 Task: Display the engagement files of "Digital Experience".
Action: Mouse moved to (1323, 101)
Screenshot: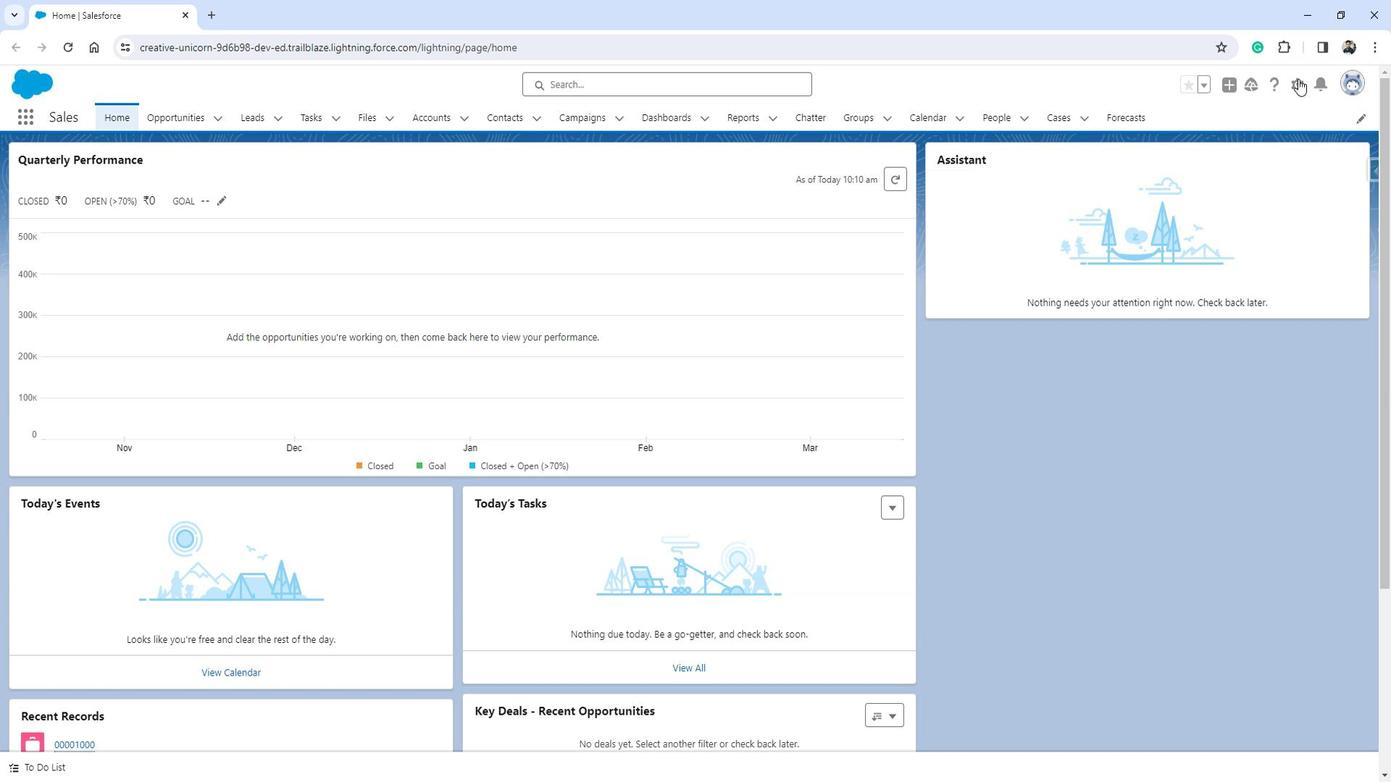
Action: Mouse pressed left at (1323, 101)
Screenshot: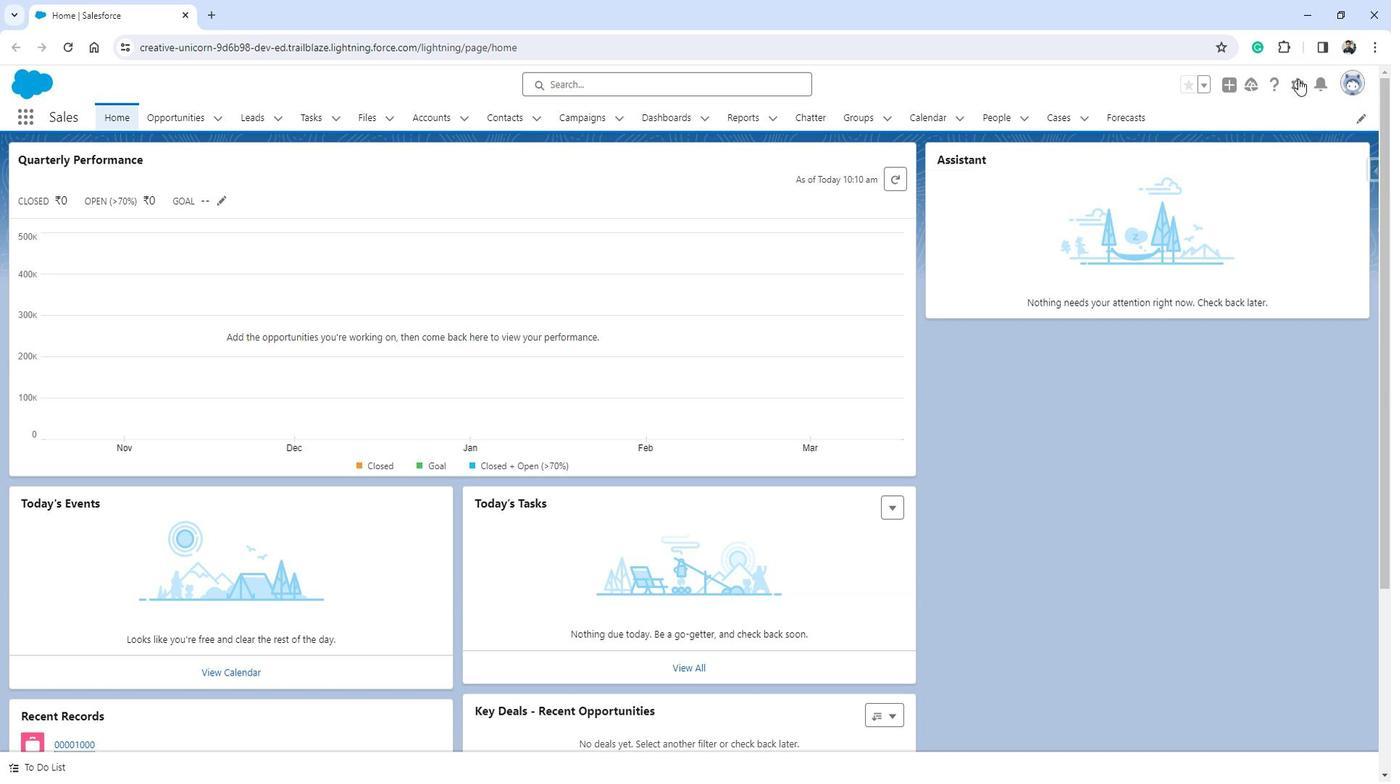 
Action: Mouse moved to (1300, 134)
Screenshot: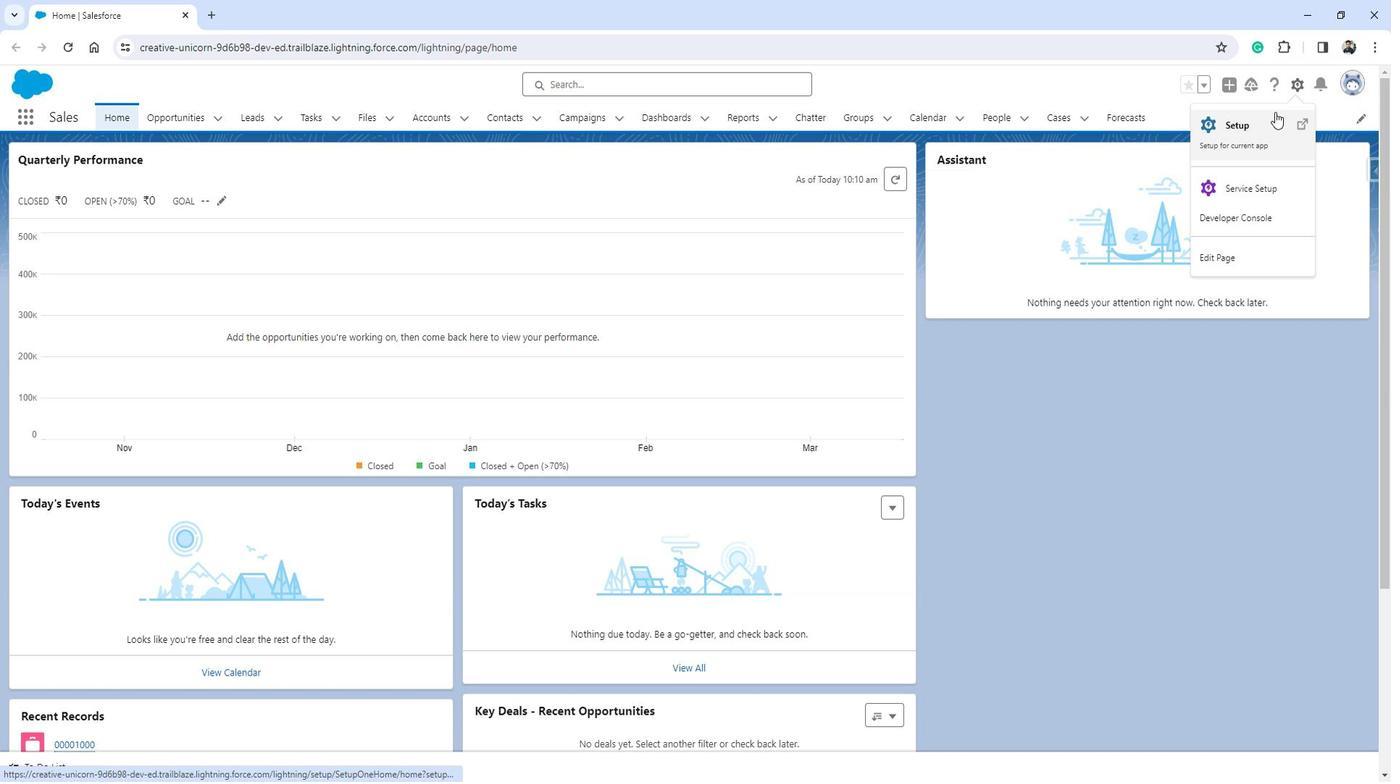 
Action: Mouse pressed left at (1300, 134)
Screenshot: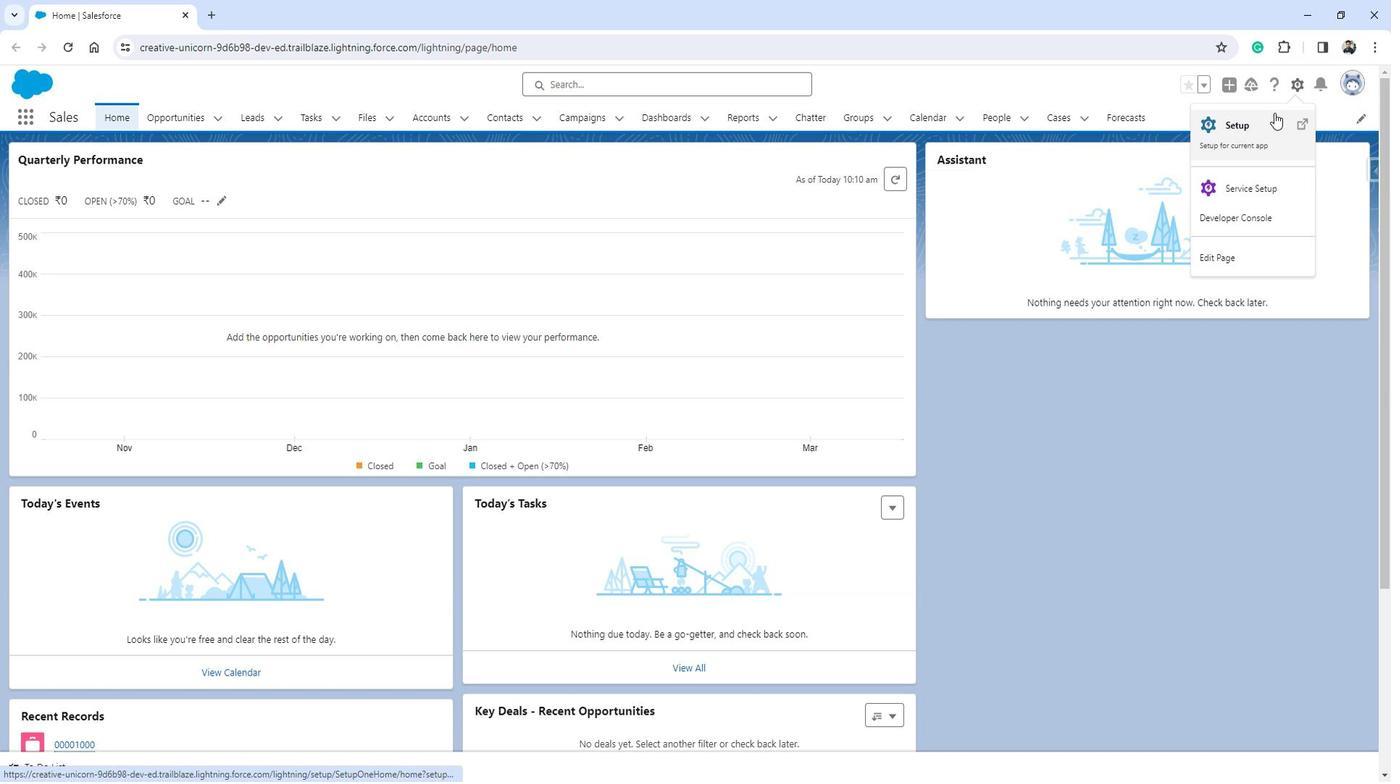 
Action: Mouse moved to (171, 437)
Screenshot: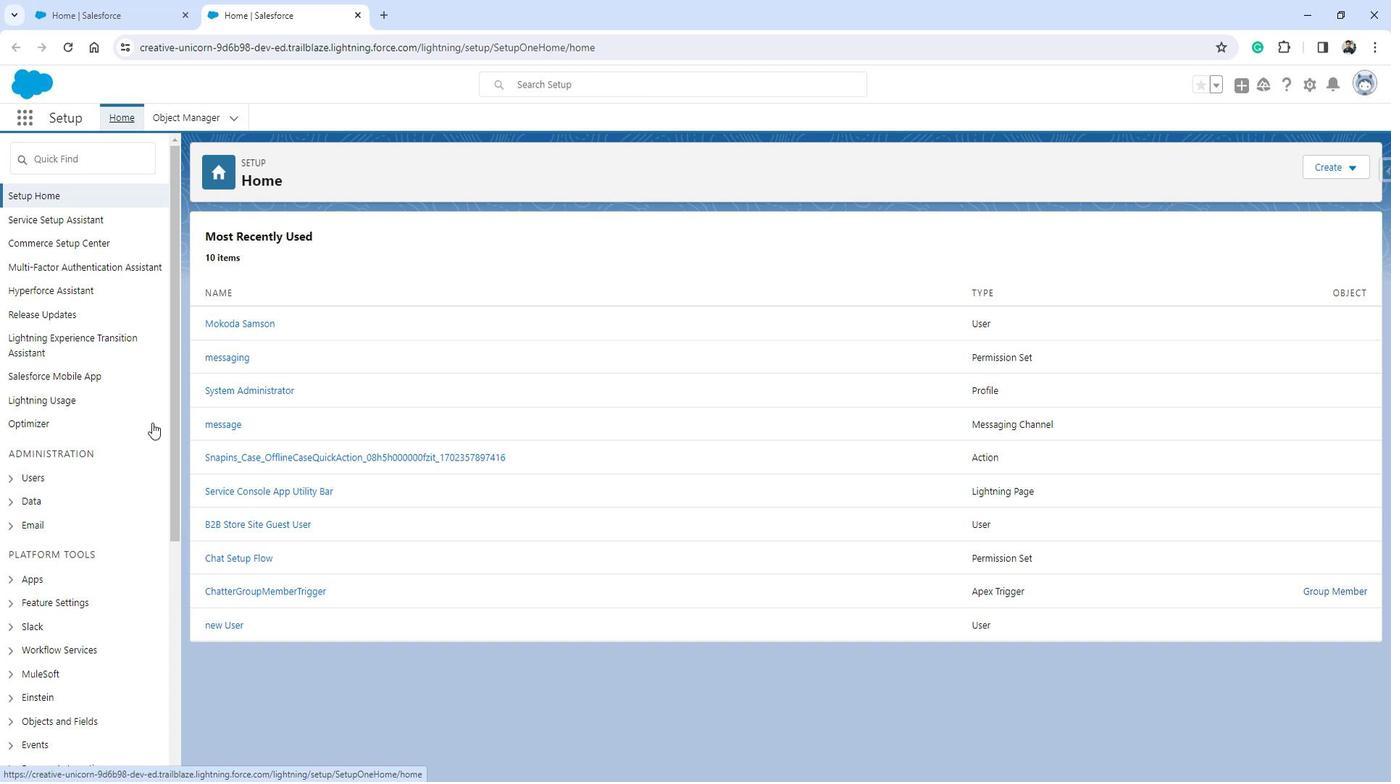 
Action: Mouse scrolled (171, 436) with delta (0, 0)
Screenshot: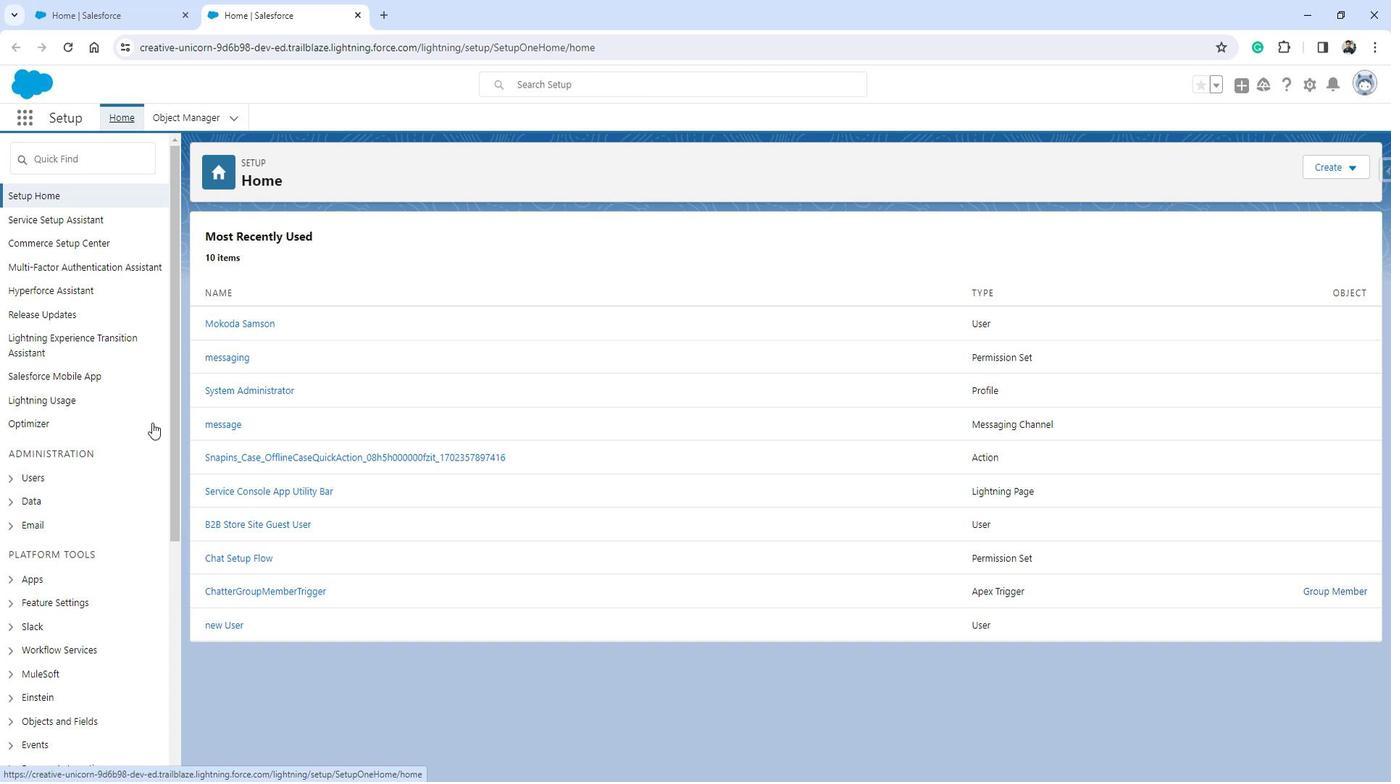 
Action: Mouse moved to (165, 444)
Screenshot: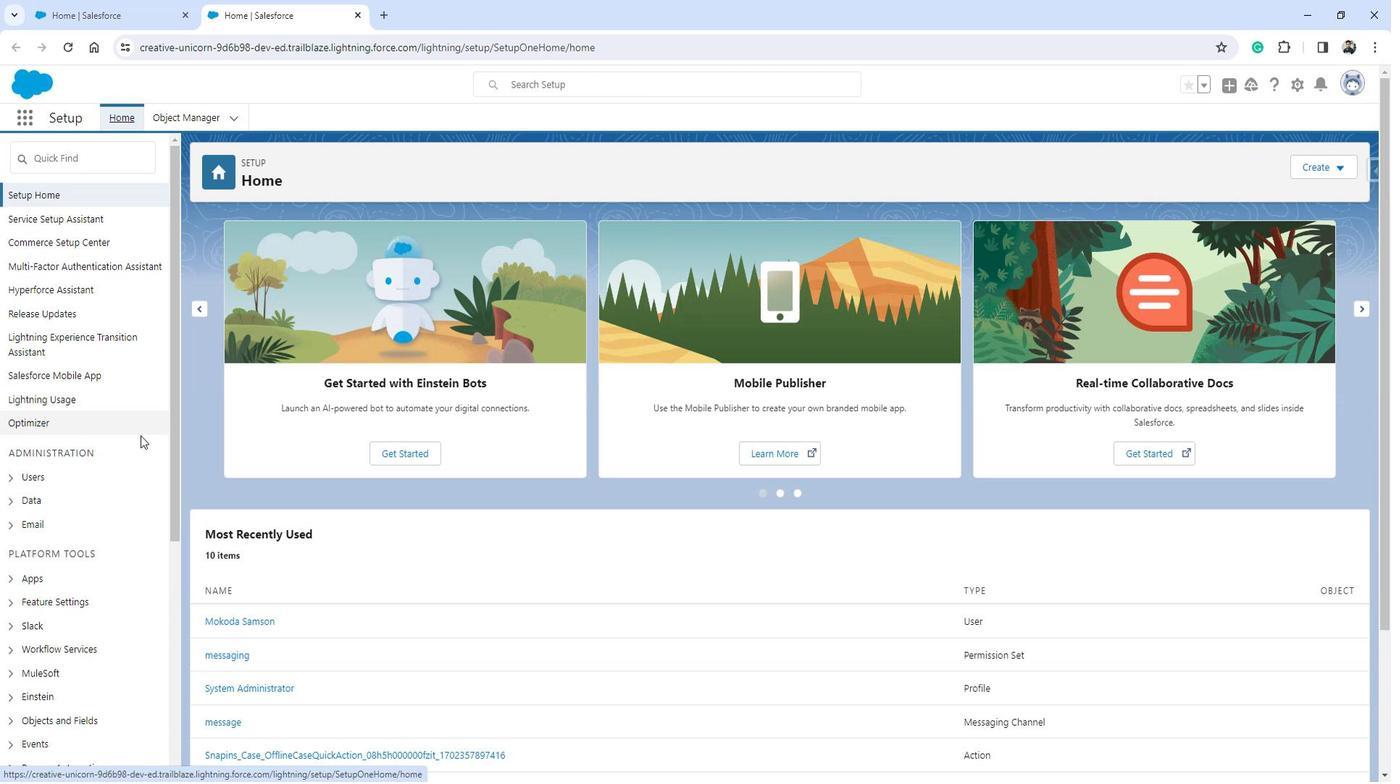 
Action: Mouse scrolled (165, 443) with delta (0, 0)
Screenshot: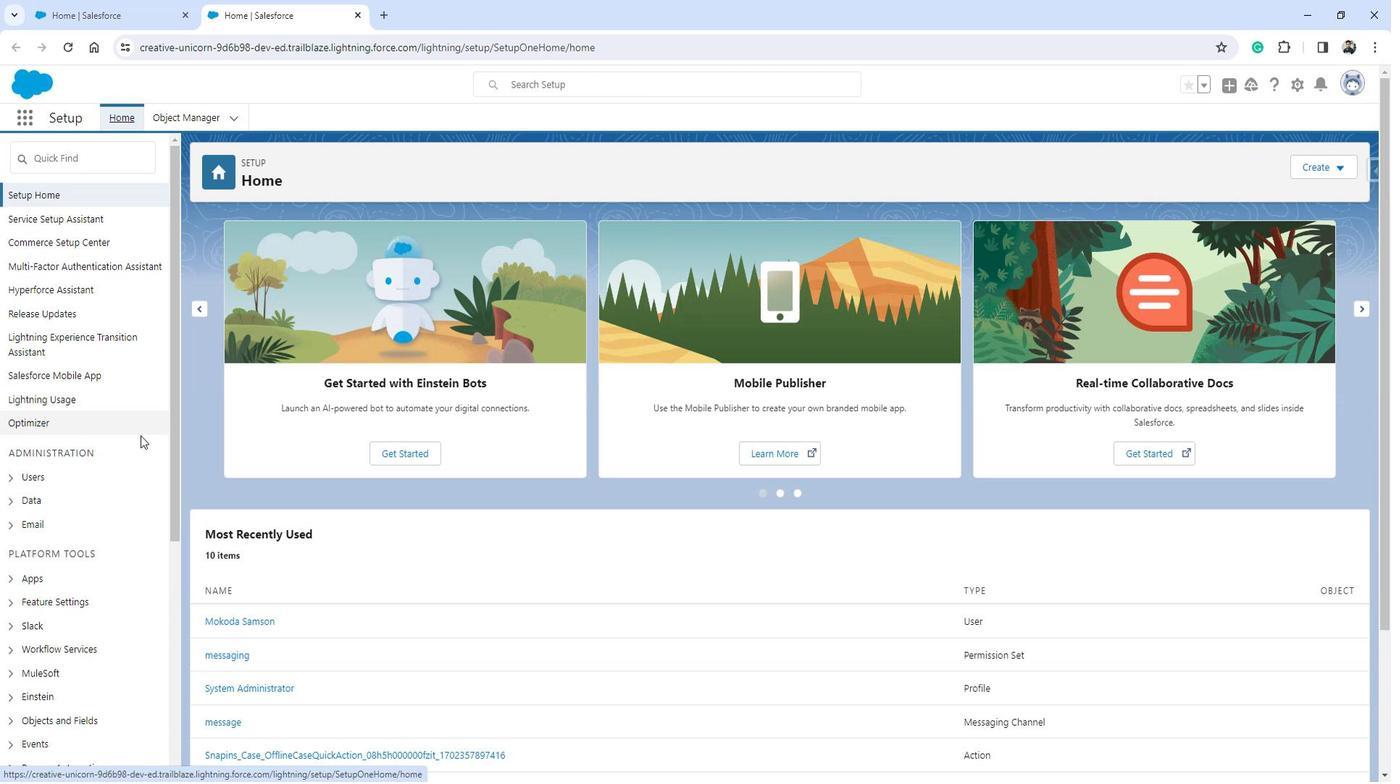 
Action: Mouse moved to (134, 478)
Screenshot: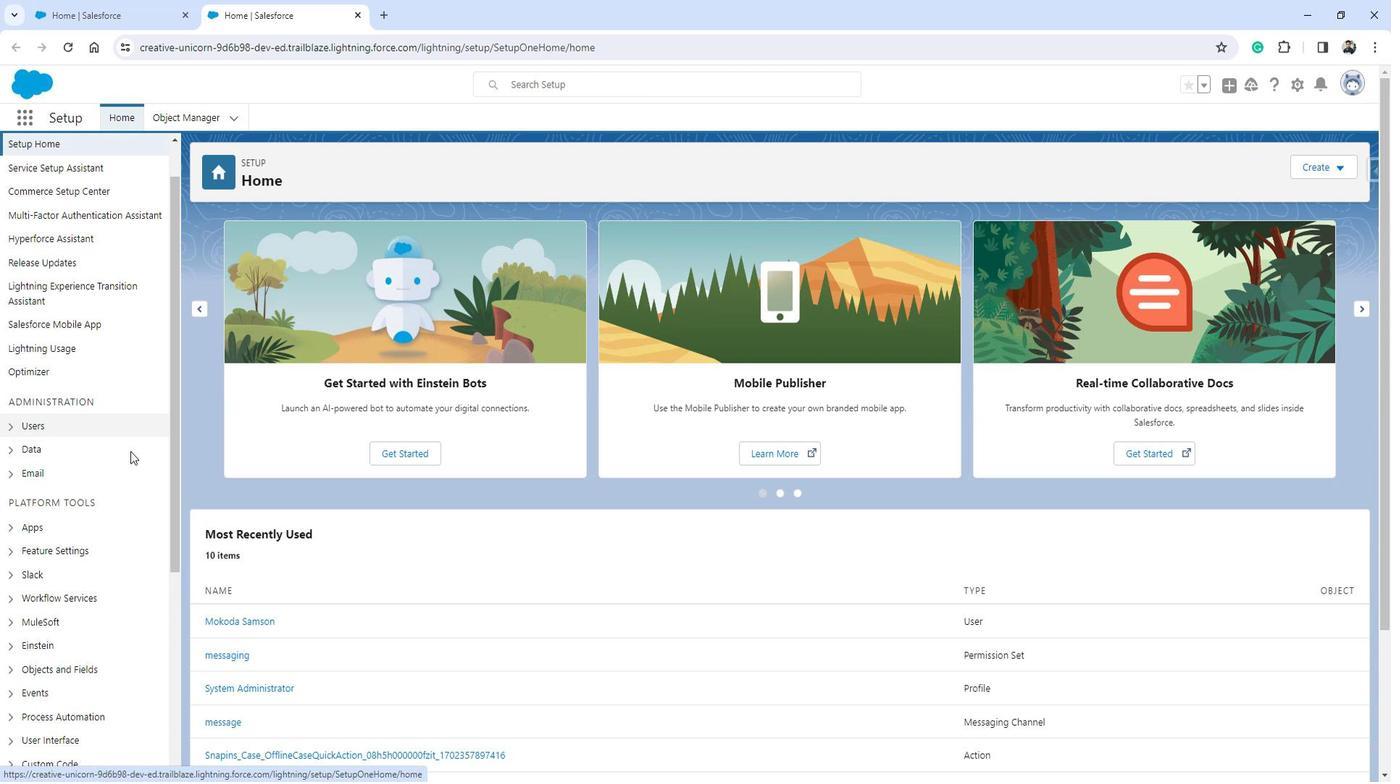 
Action: Mouse scrolled (134, 477) with delta (0, 0)
Screenshot: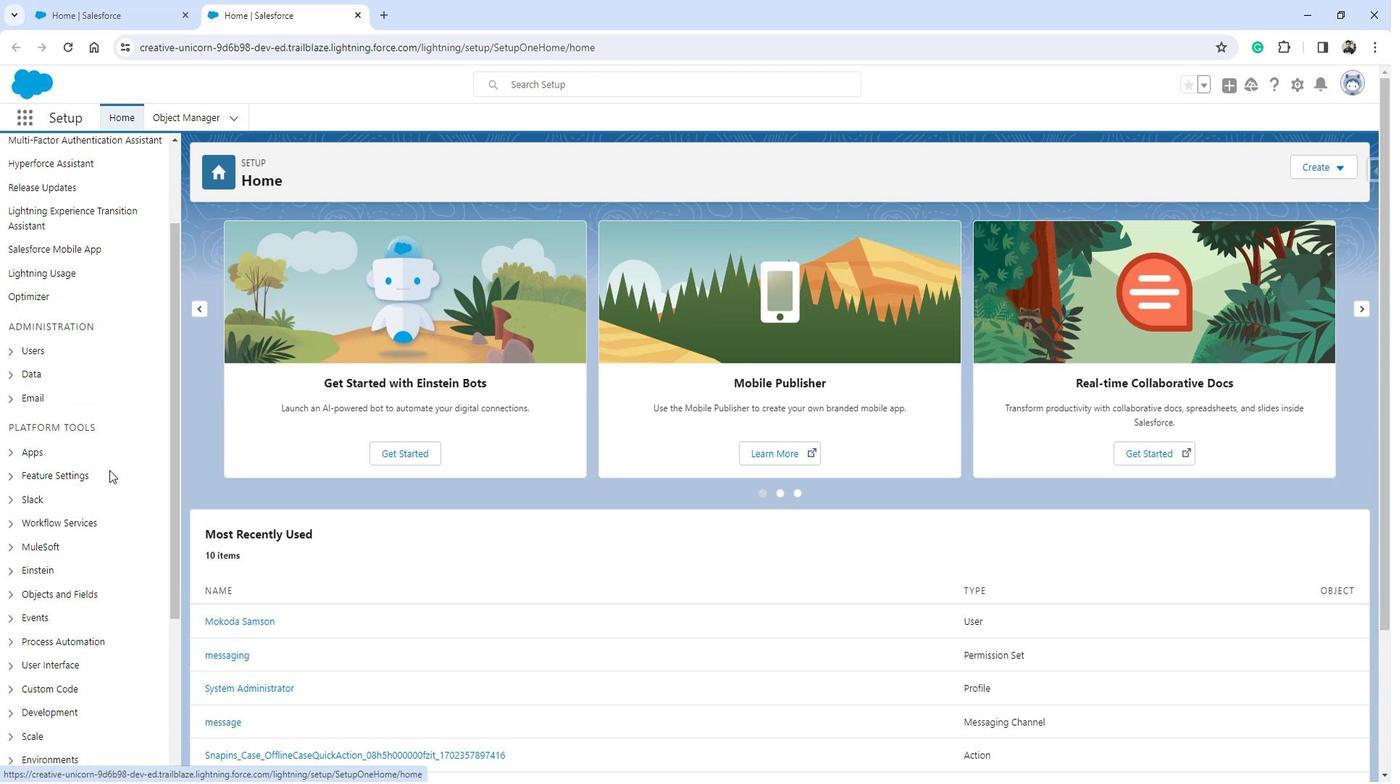 
Action: Mouse moved to (38, 386)
Screenshot: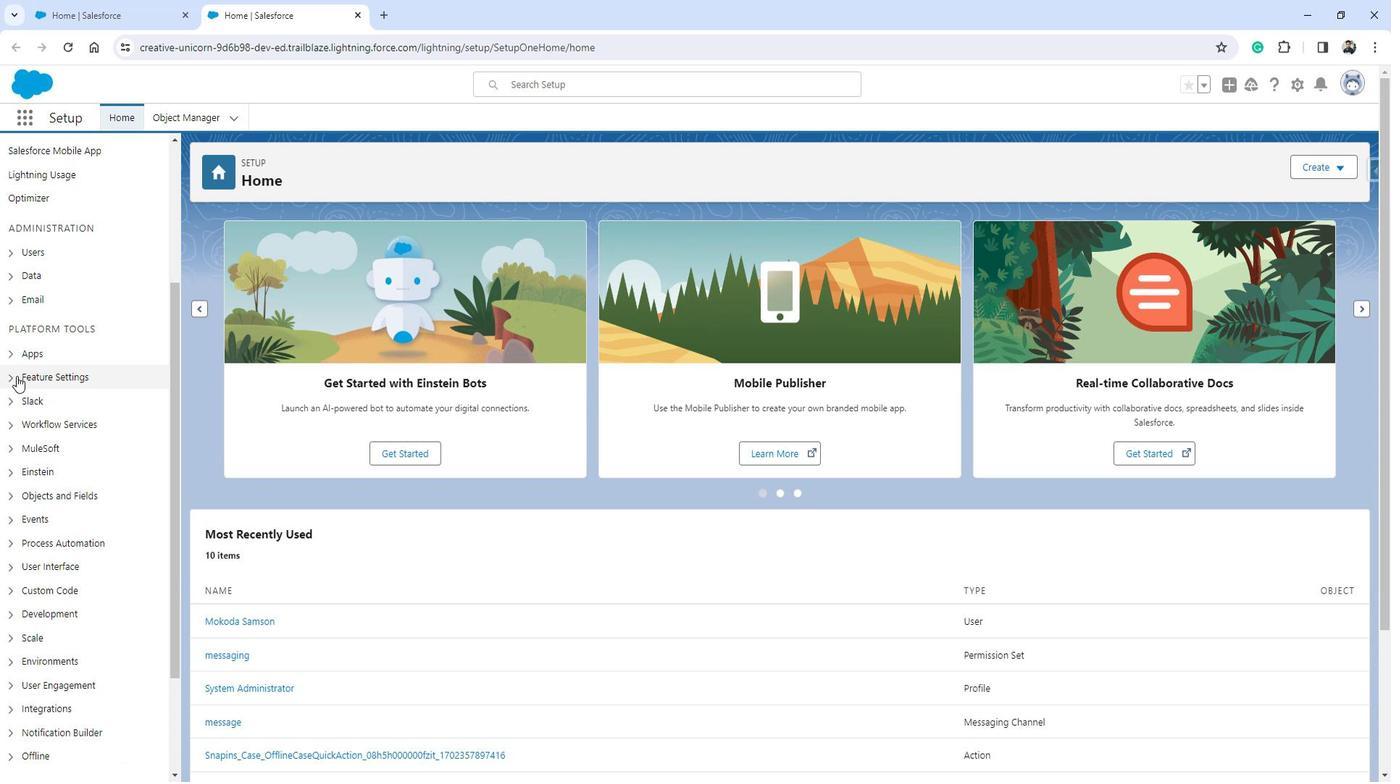 
Action: Mouse pressed left at (38, 386)
Screenshot: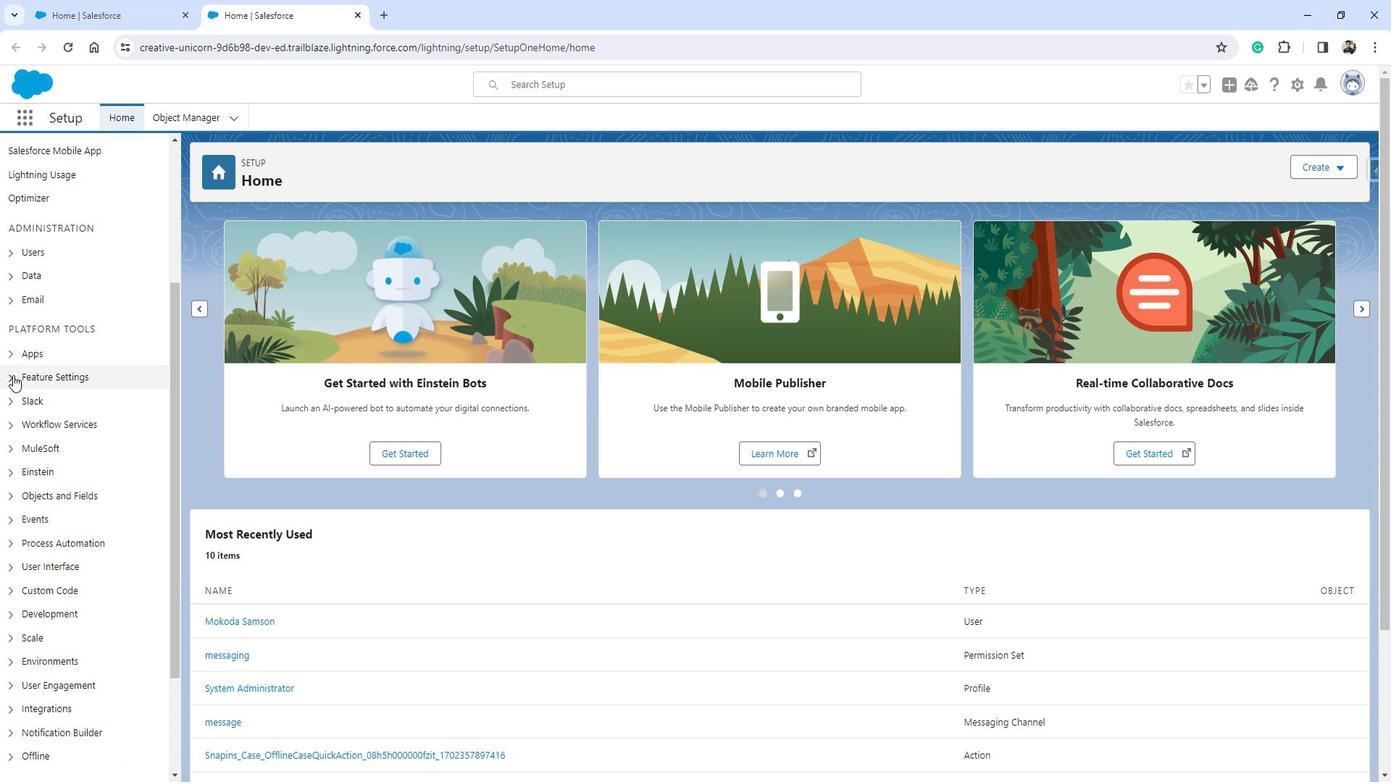 
Action: Mouse moved to (121, 430)
Screenshot: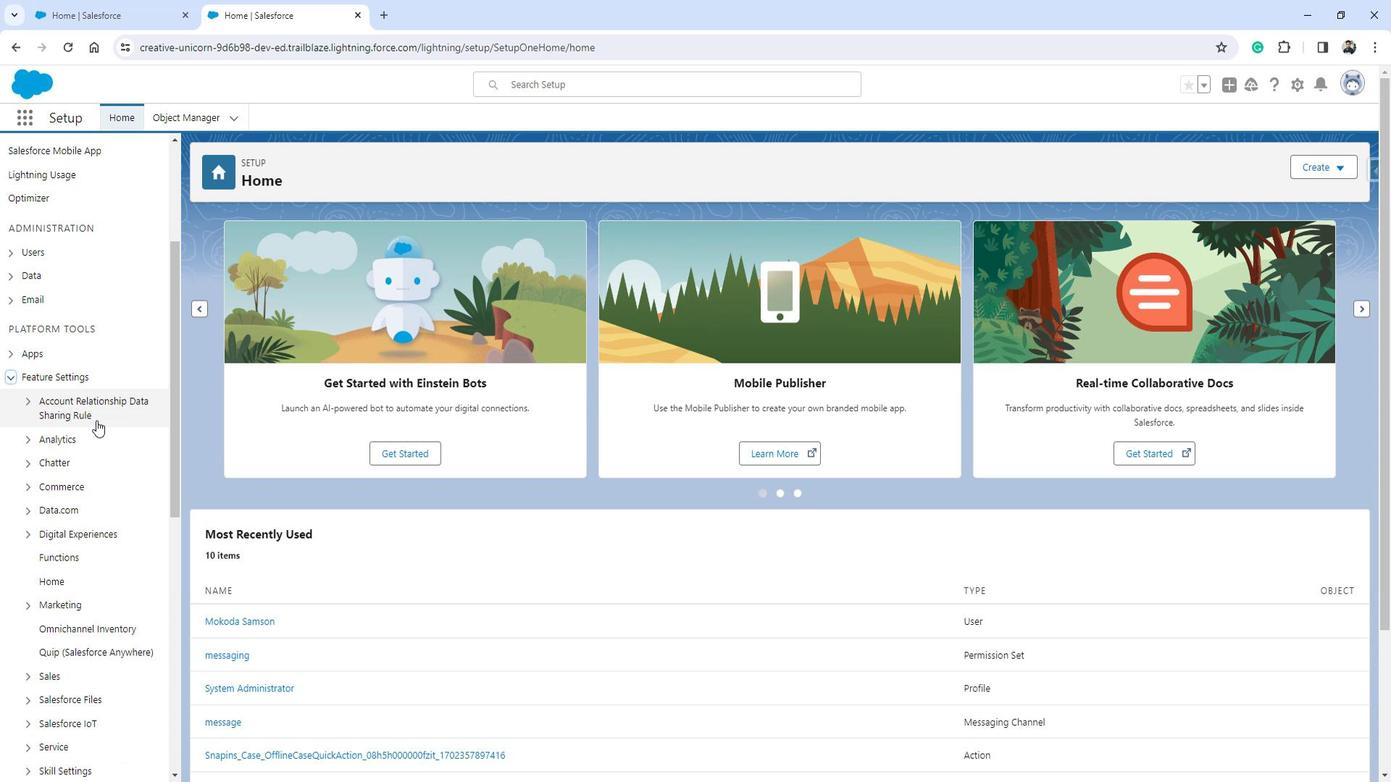 
Action: Mouse scrolled (121, 429) with delta (0, 0)
Screenshot: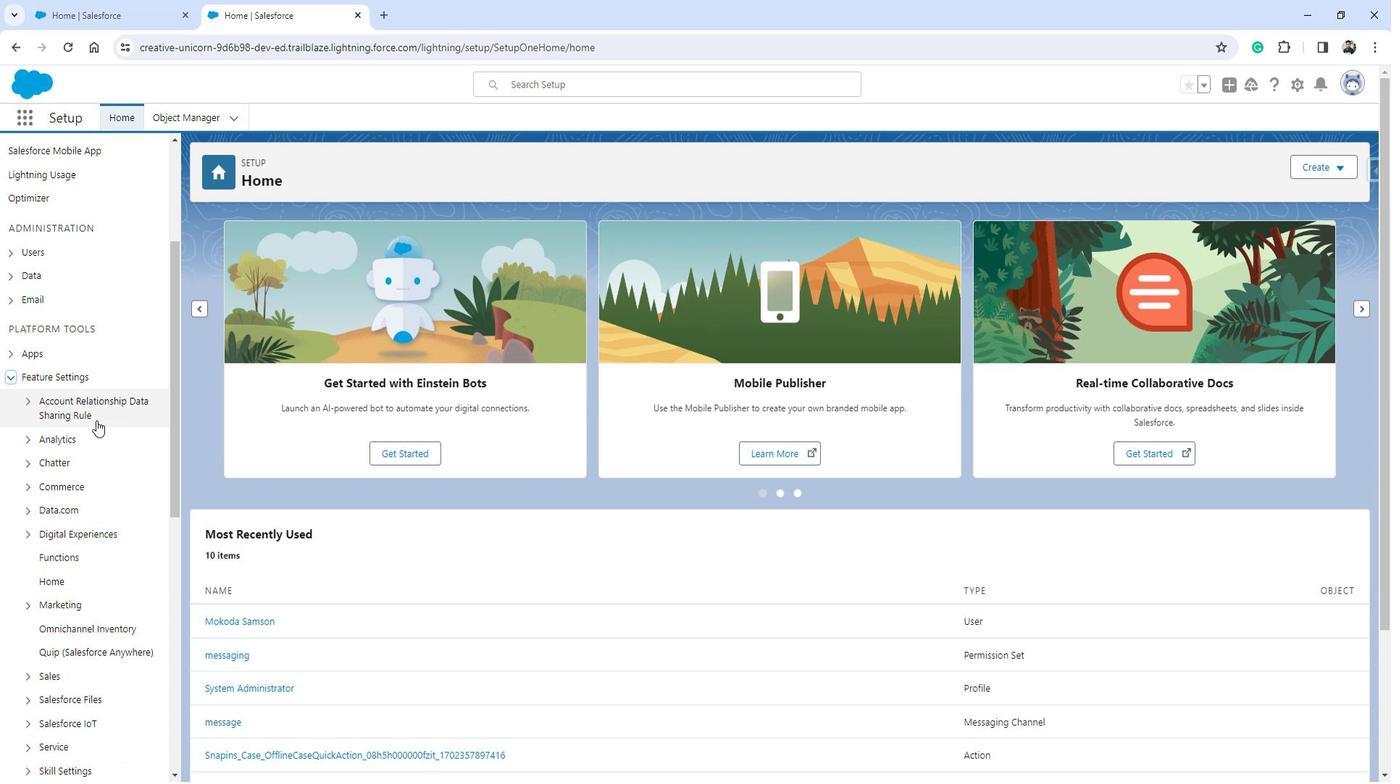 
Action: Mouse scrolled (121, 429) with delta (0, 0)
Screenshot: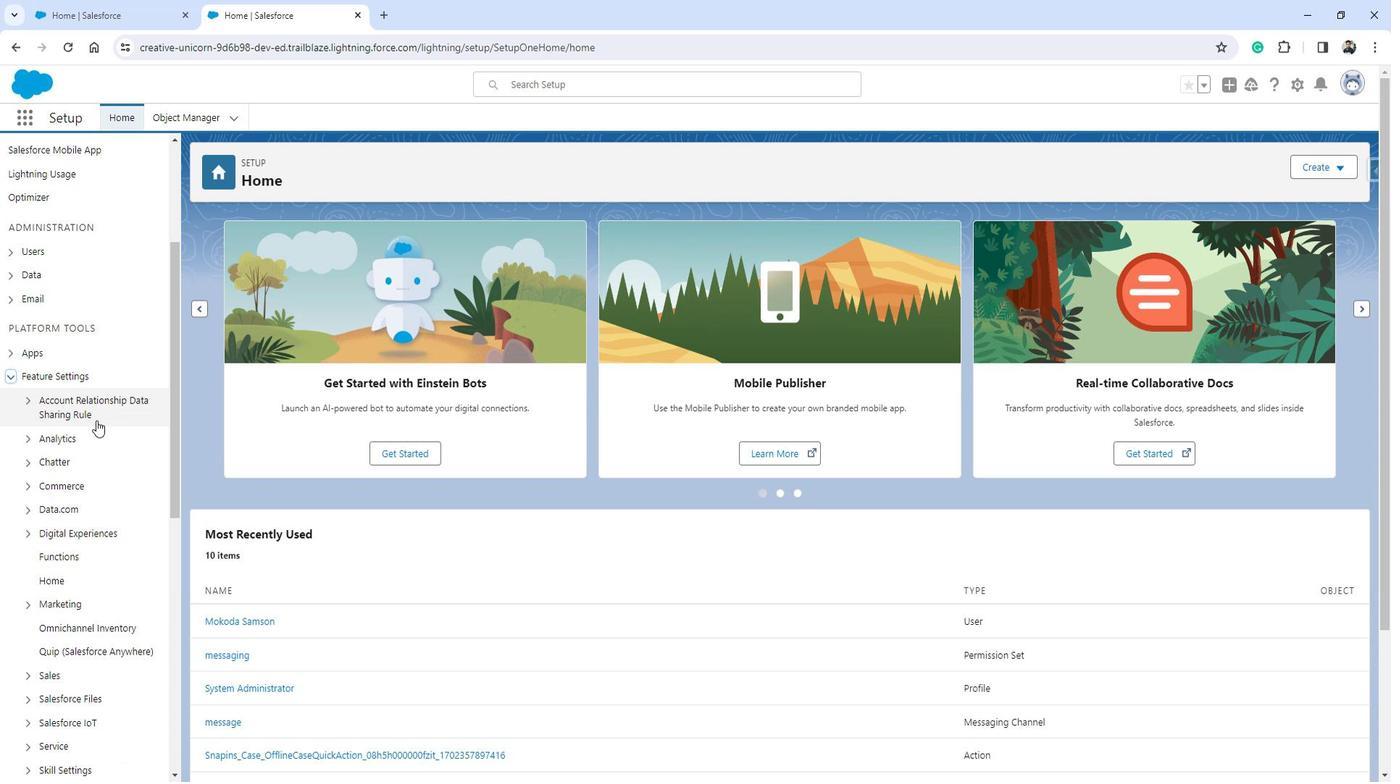 
Action: Mouse moved to (94, 394)
Screenshot: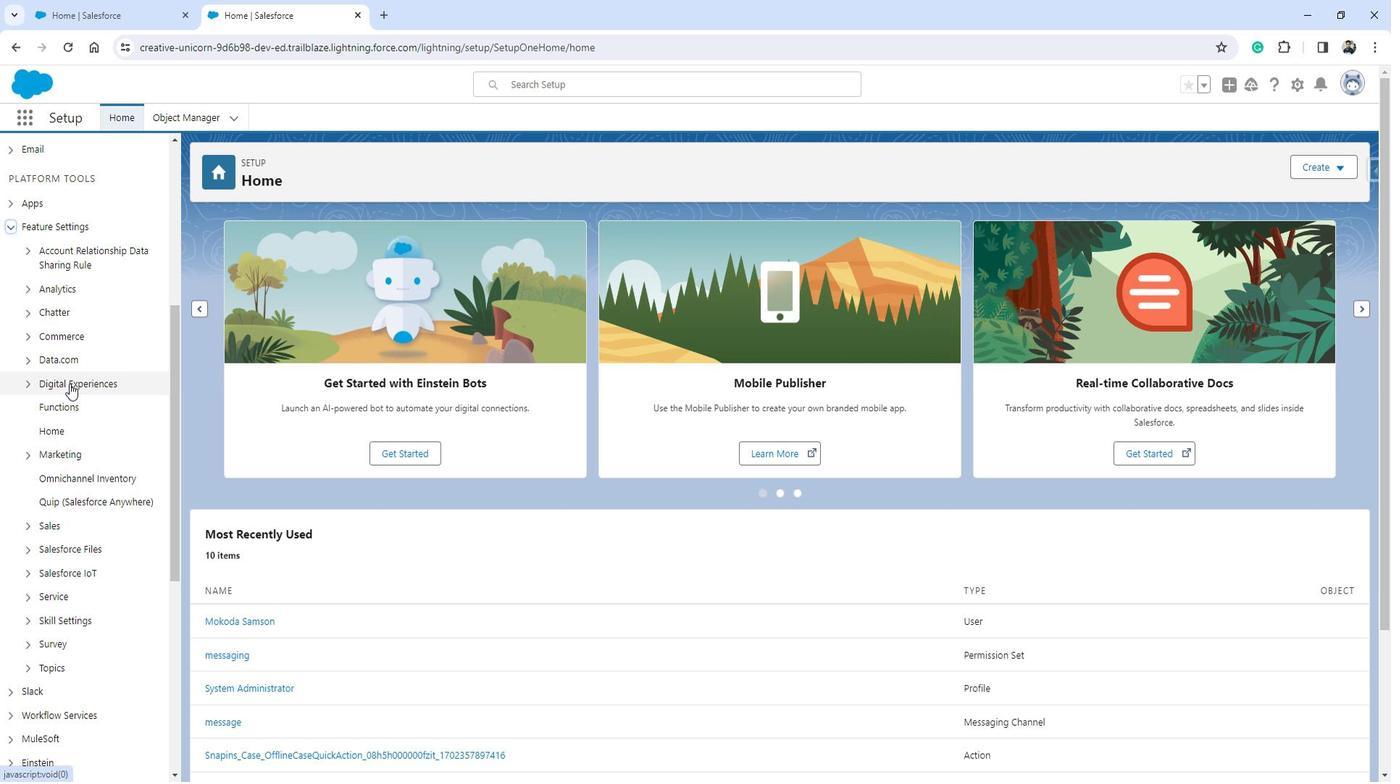 
Action: Mouse pressed left at (94, 394)
Screenshot: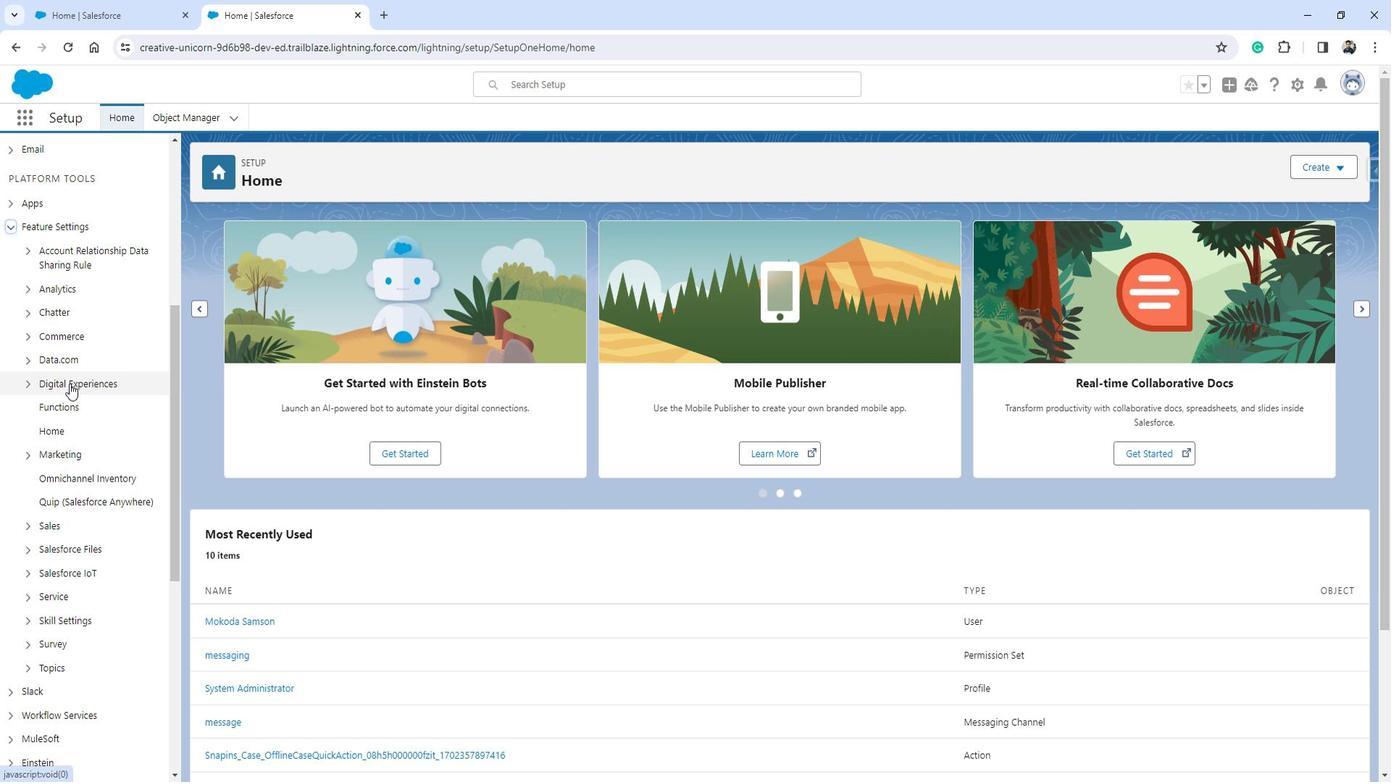
Action: Mouse moved to (90, 410)
Screenshot: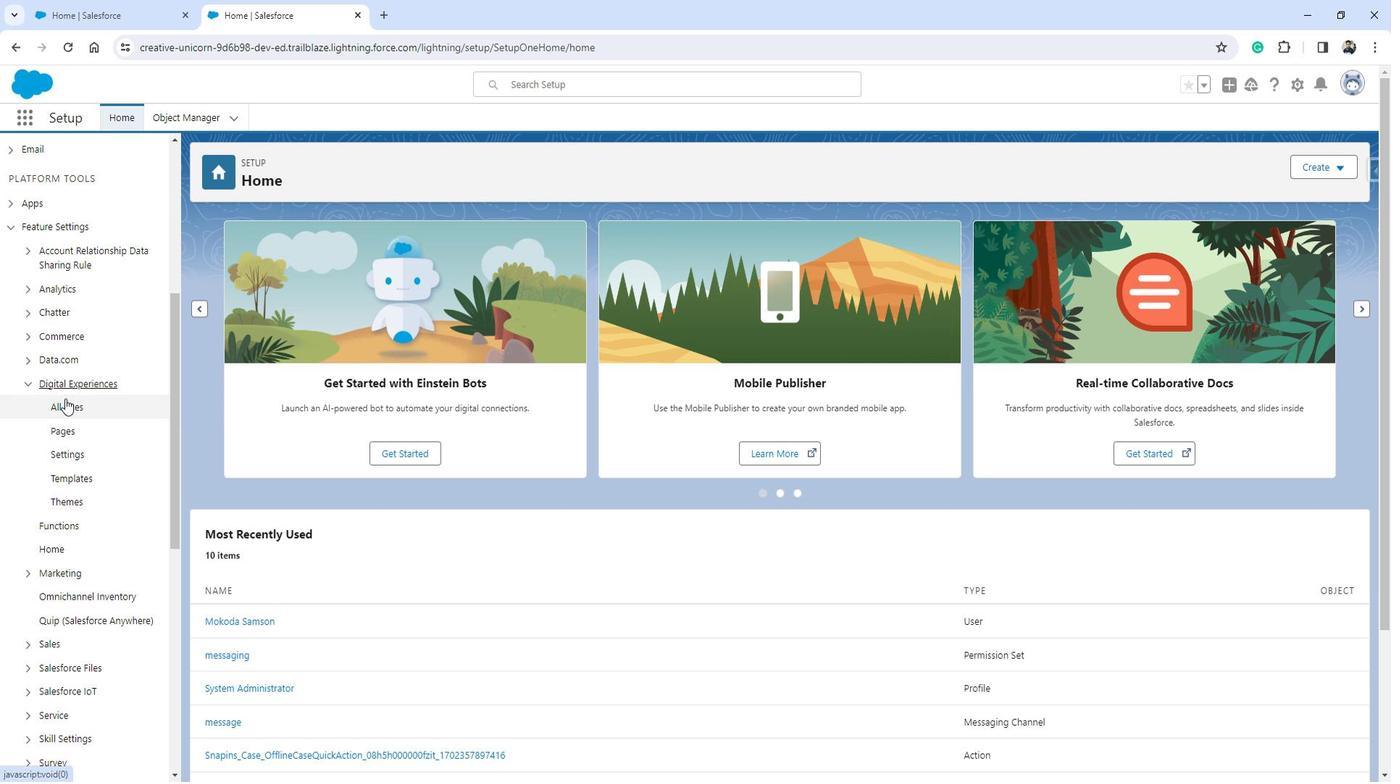 
Action: Mouse pressed left at (90, 410)
Screenshot: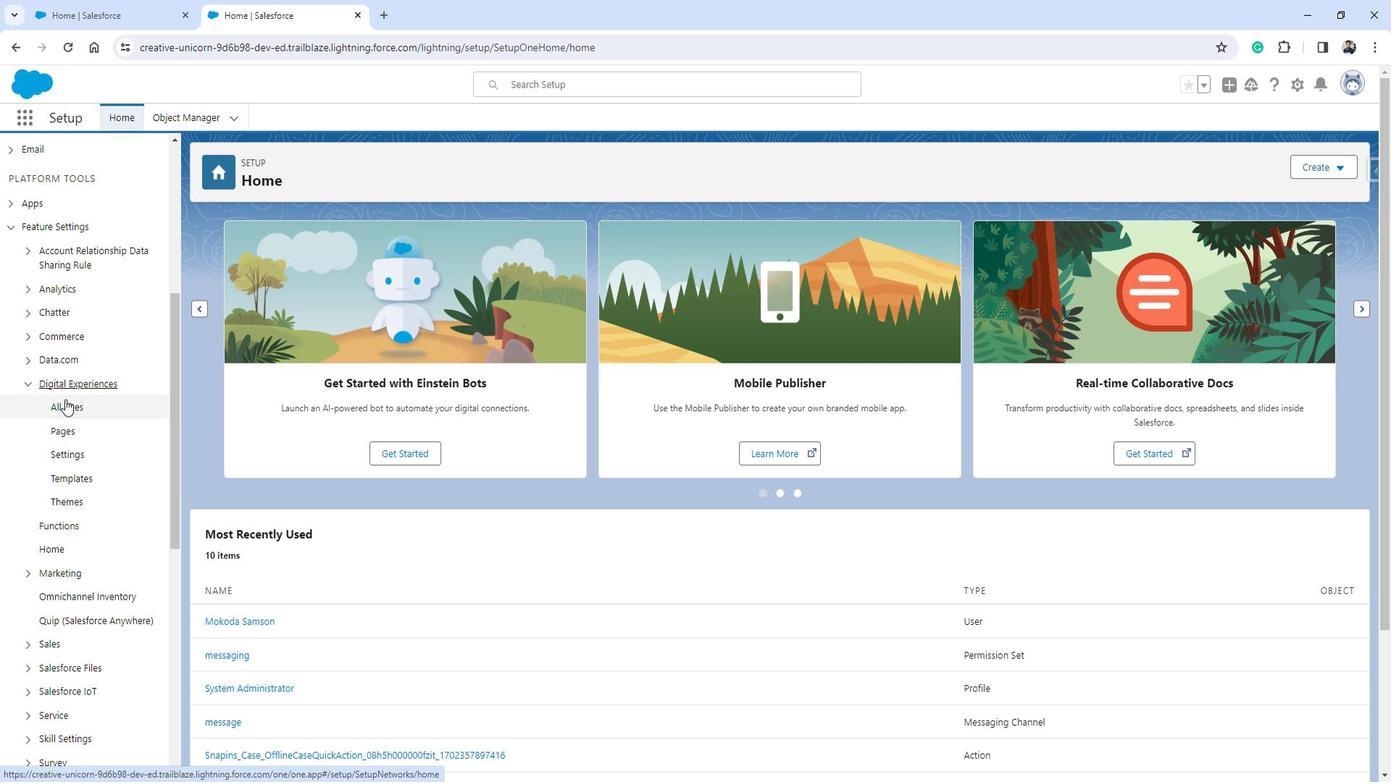 
Action: Mouse moved to (243, 453)
Screenshot: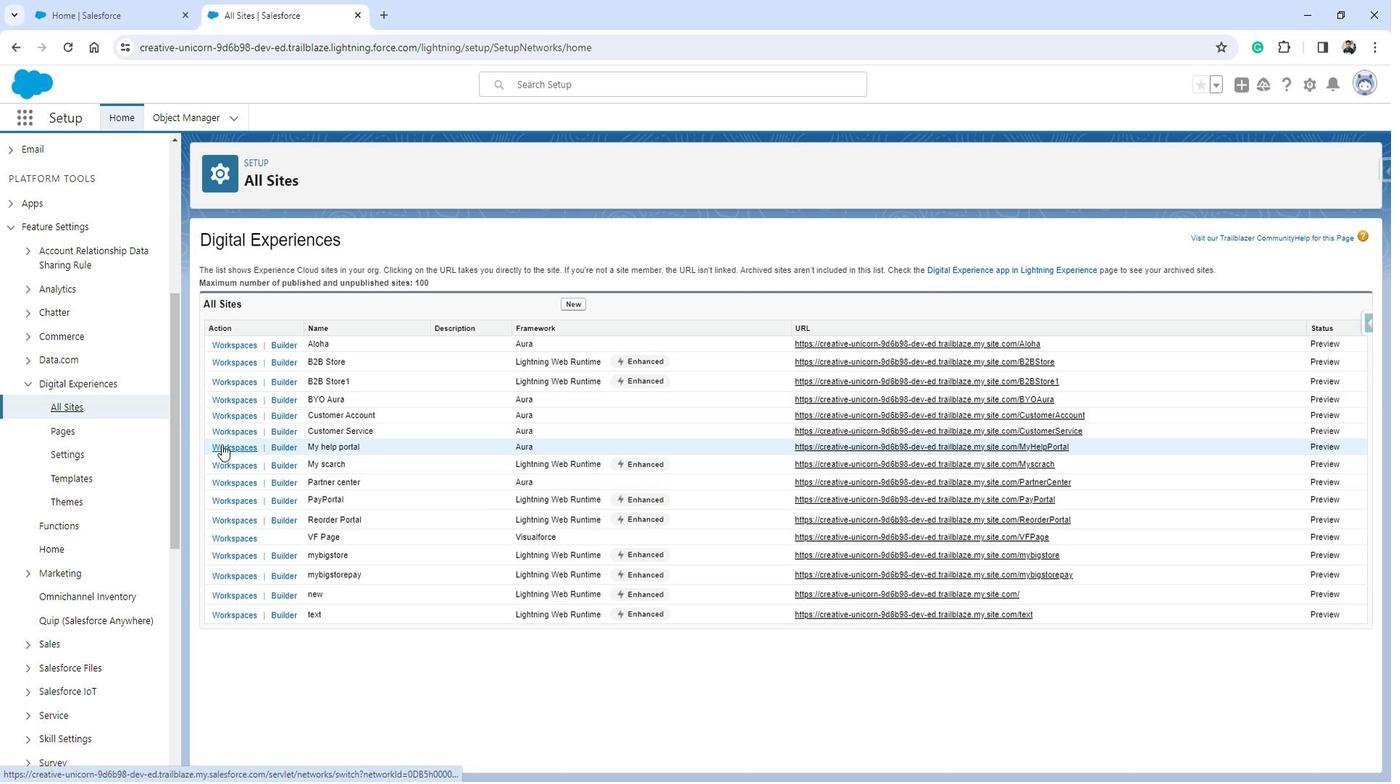 
Action: Mouse pressed left at (243, 453)
Screenshot: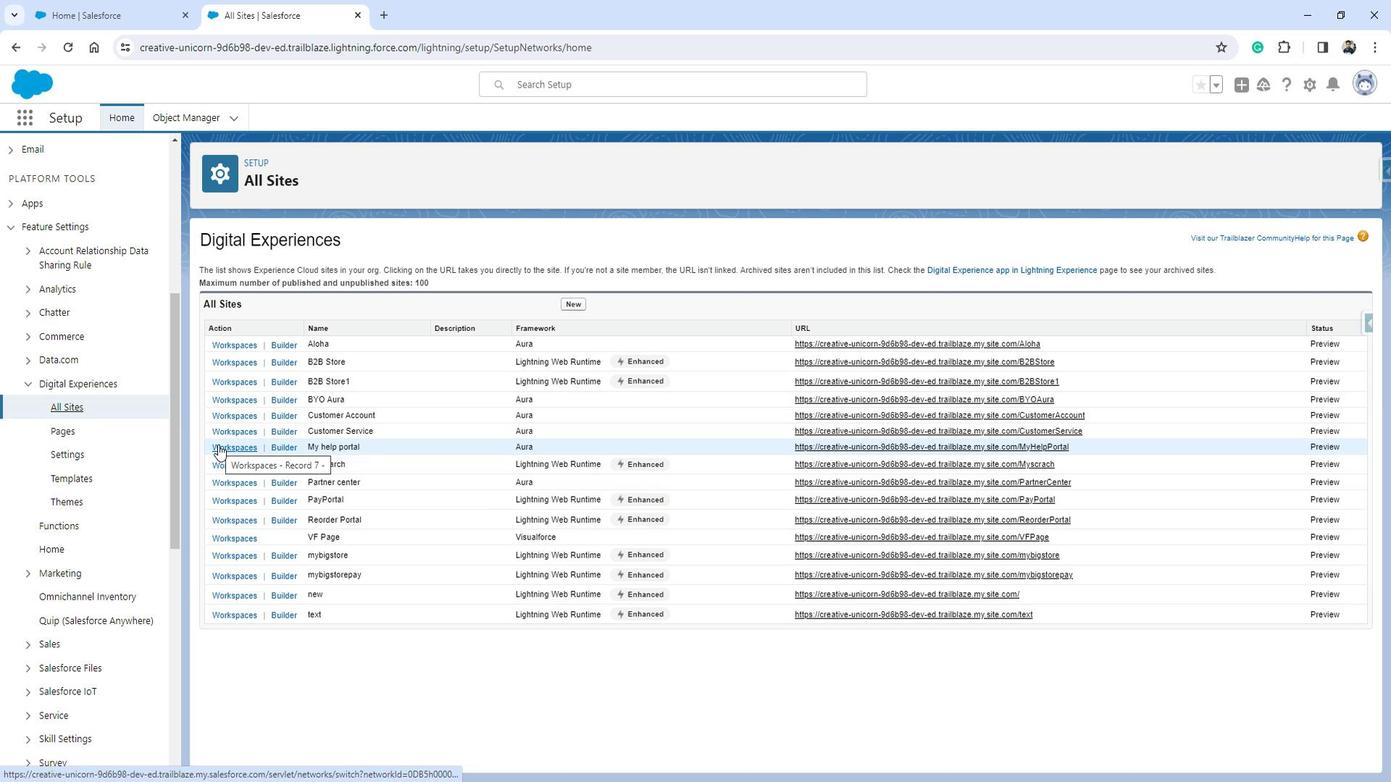 
Action: Mouse moved to (553, 475)
Screenshot: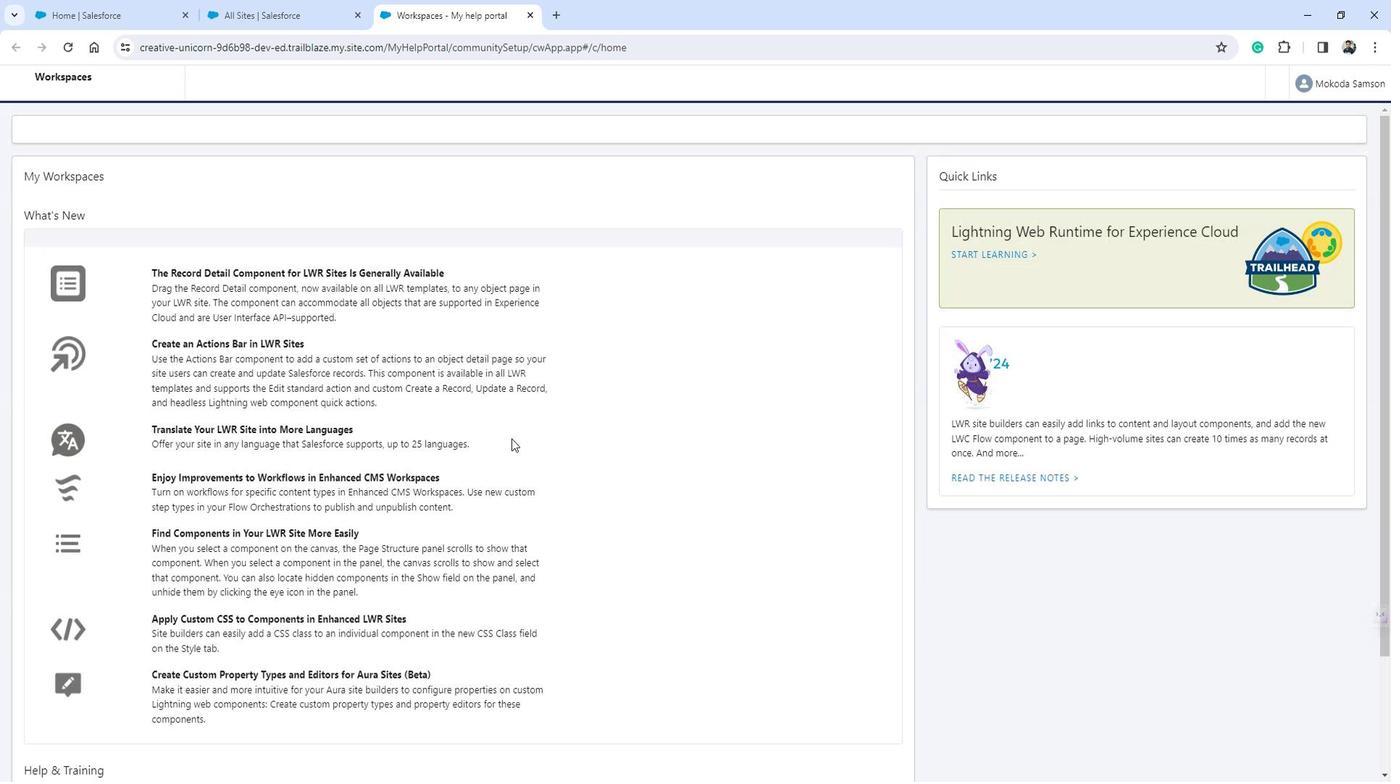 
Action: Mouse pressed left at (553, 475)
Screenshot: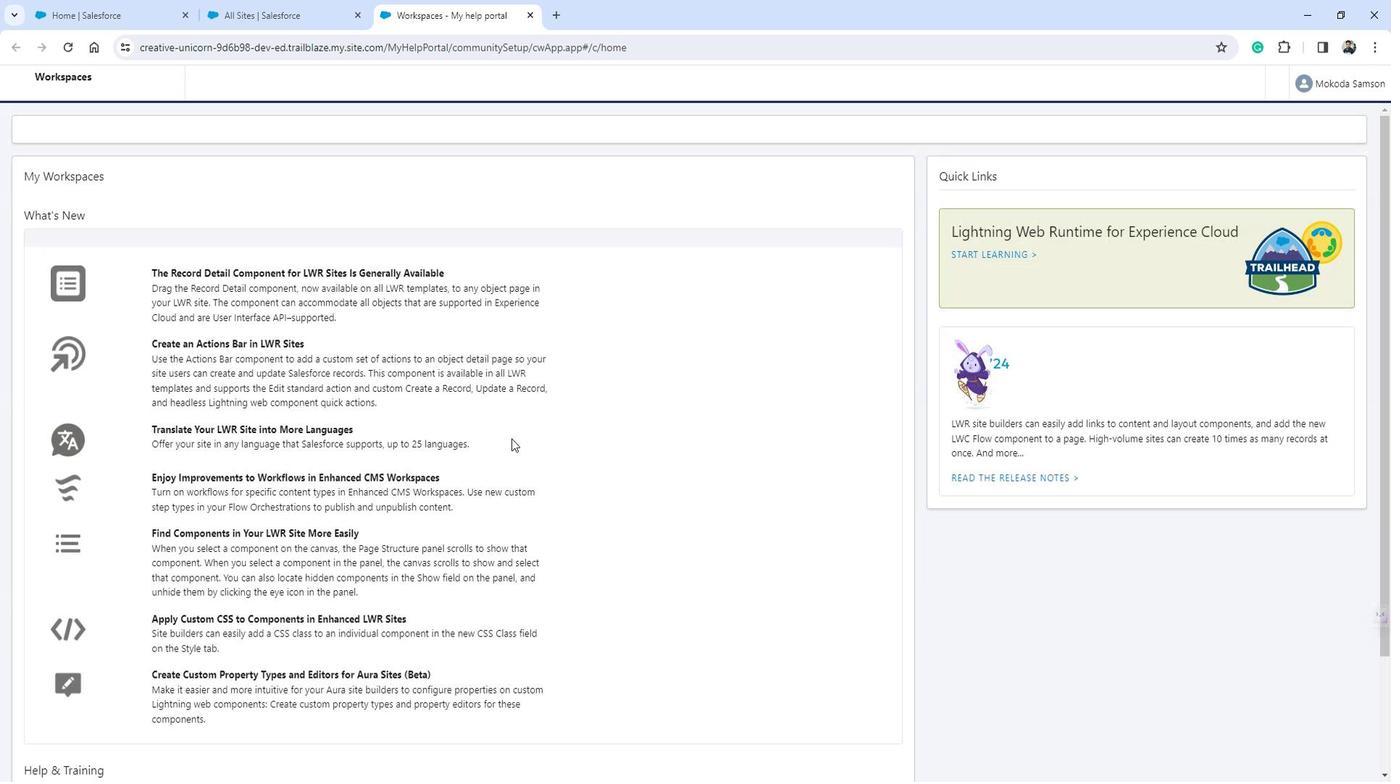 
Action: Mouse moved to (505, 464)
Screenshot: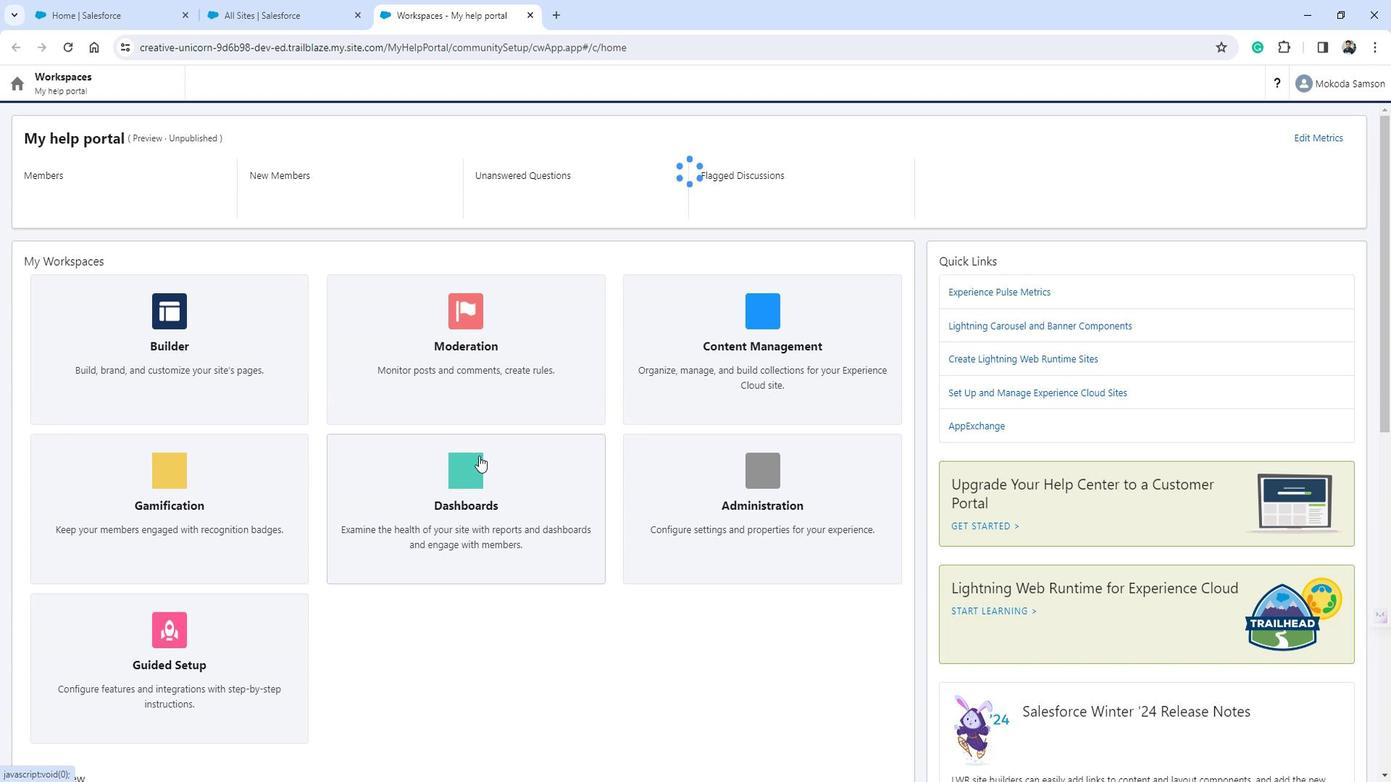 
Action: Mouse pressed left at (505, 464)
Screenshot: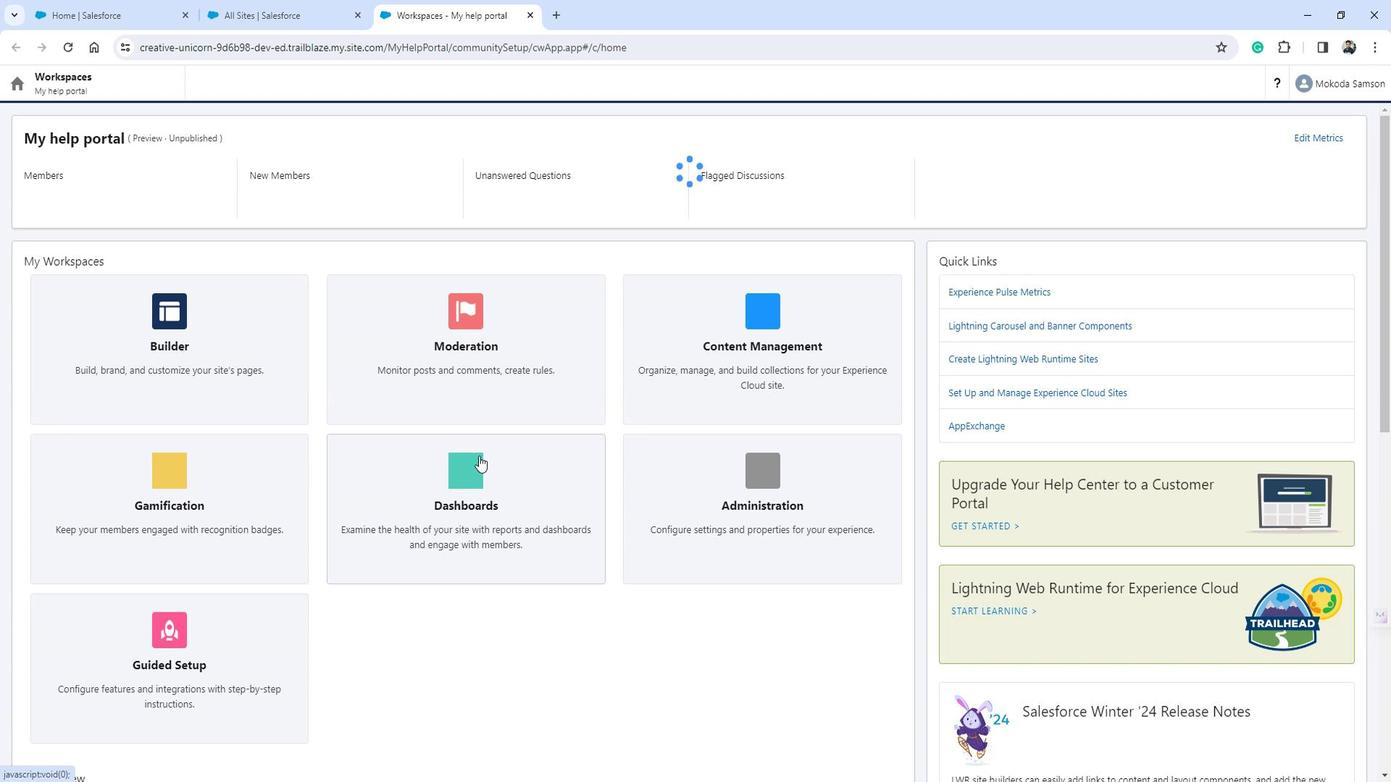 
Action: Mouse pressed left at (505, 464)
Screenshot: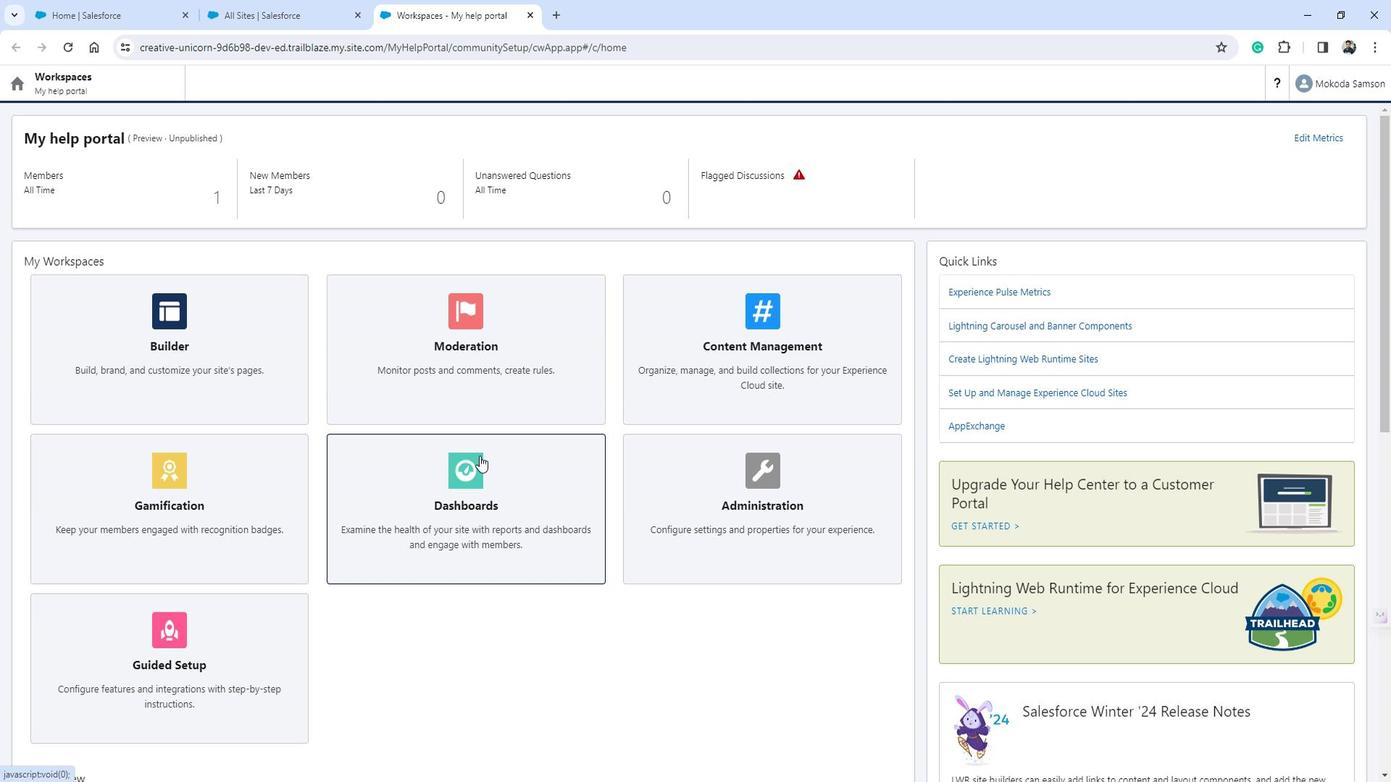 
Action: Mouse moved to (374, 102)
Screenshot: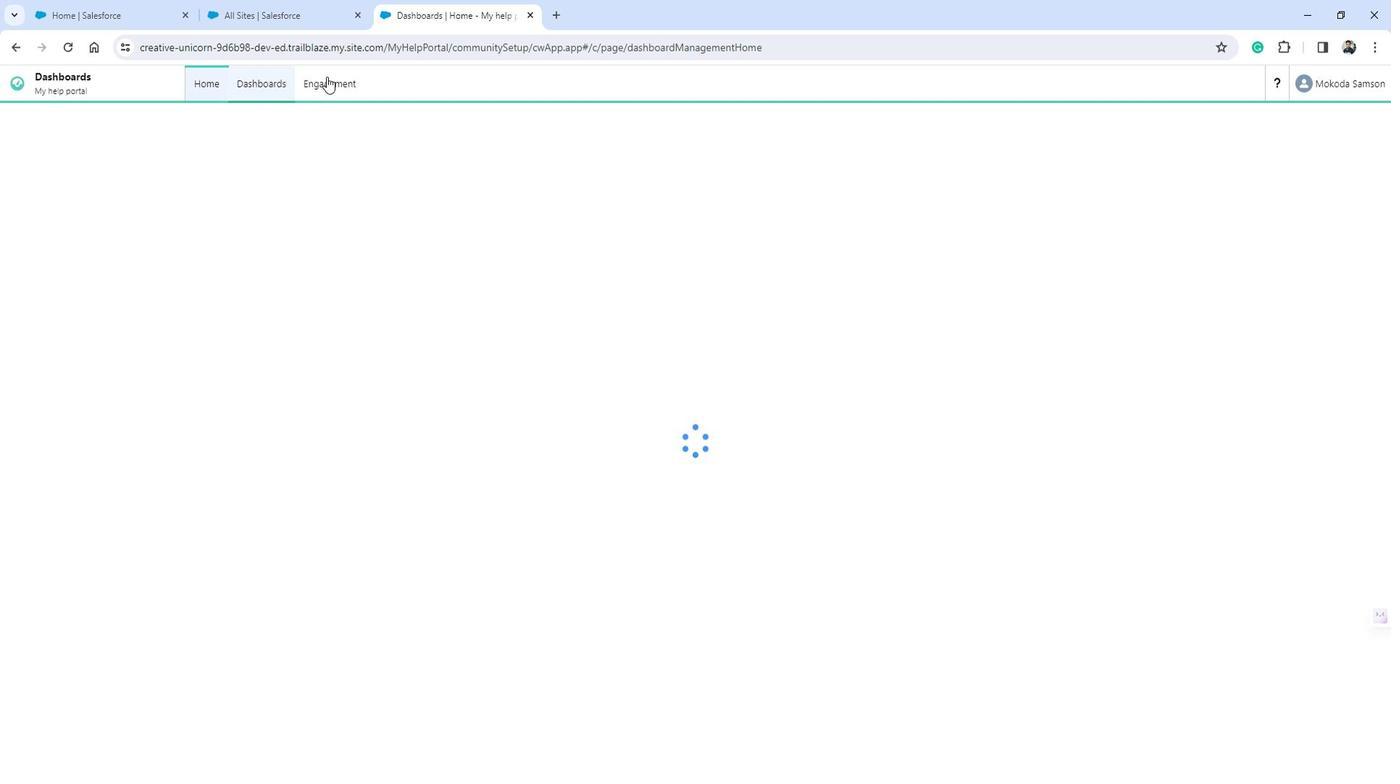 
Action: Mouse pressed left at (374, 102)
Screenshot: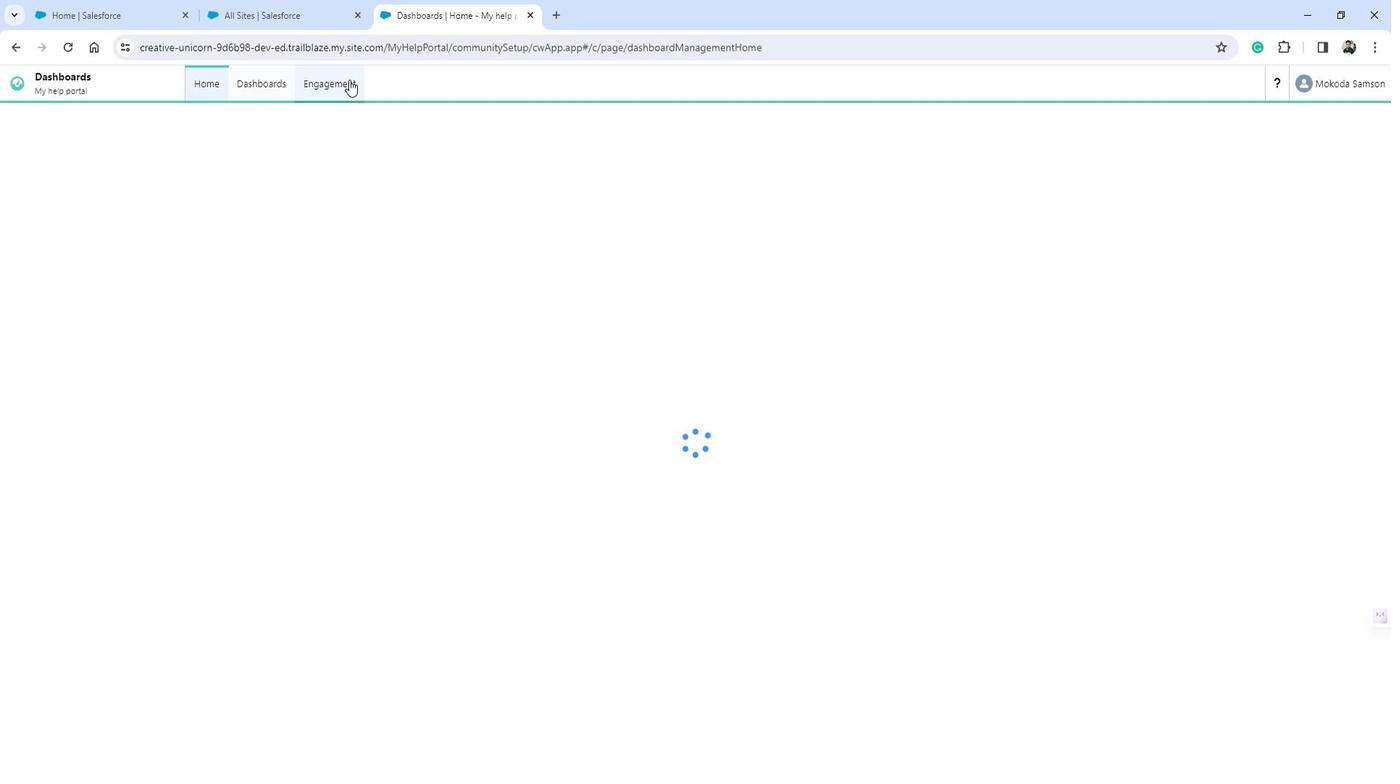 
Action: Mouse moved to (50, 270)
Screenshot: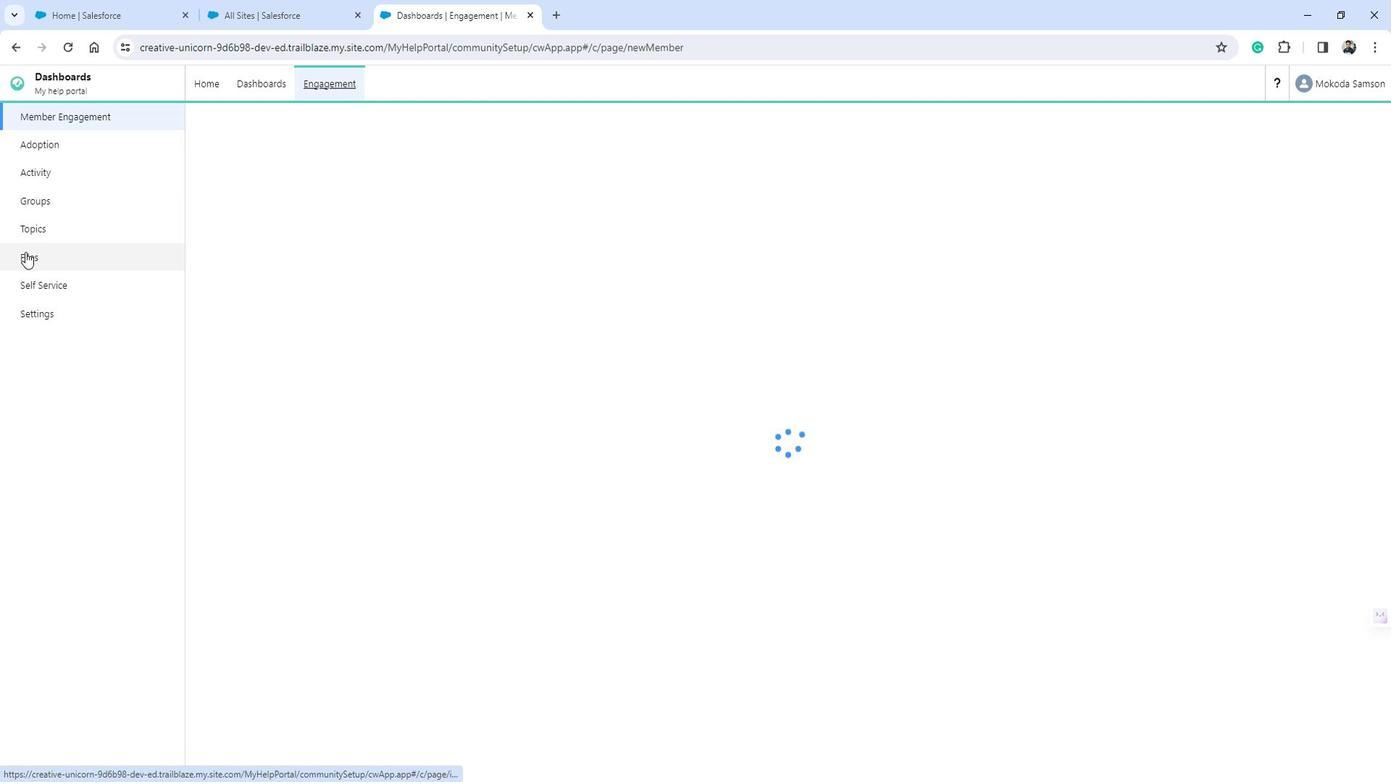 
Action: Mouse pressed left at (50, 270)
Screenshot: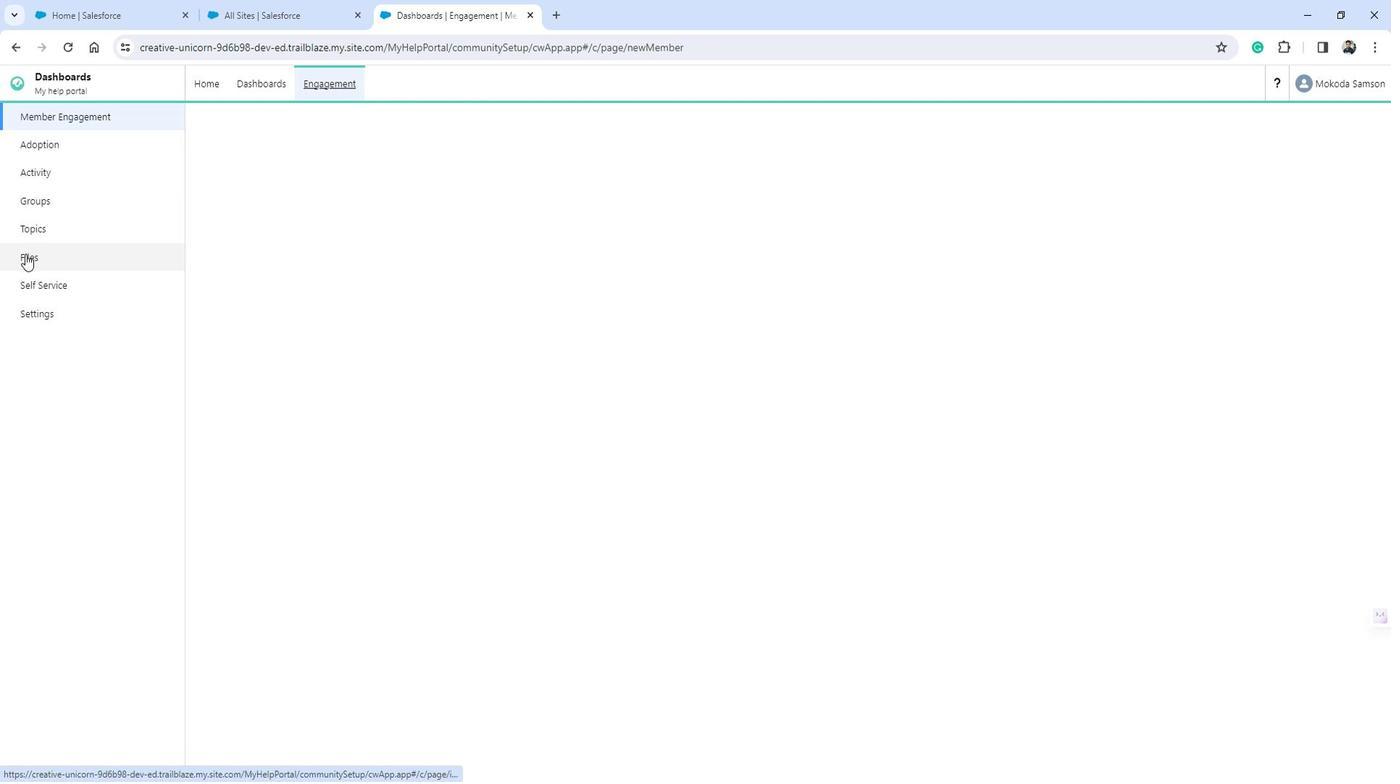 
Action: Mouse moved to (789, 350)
Screenshot: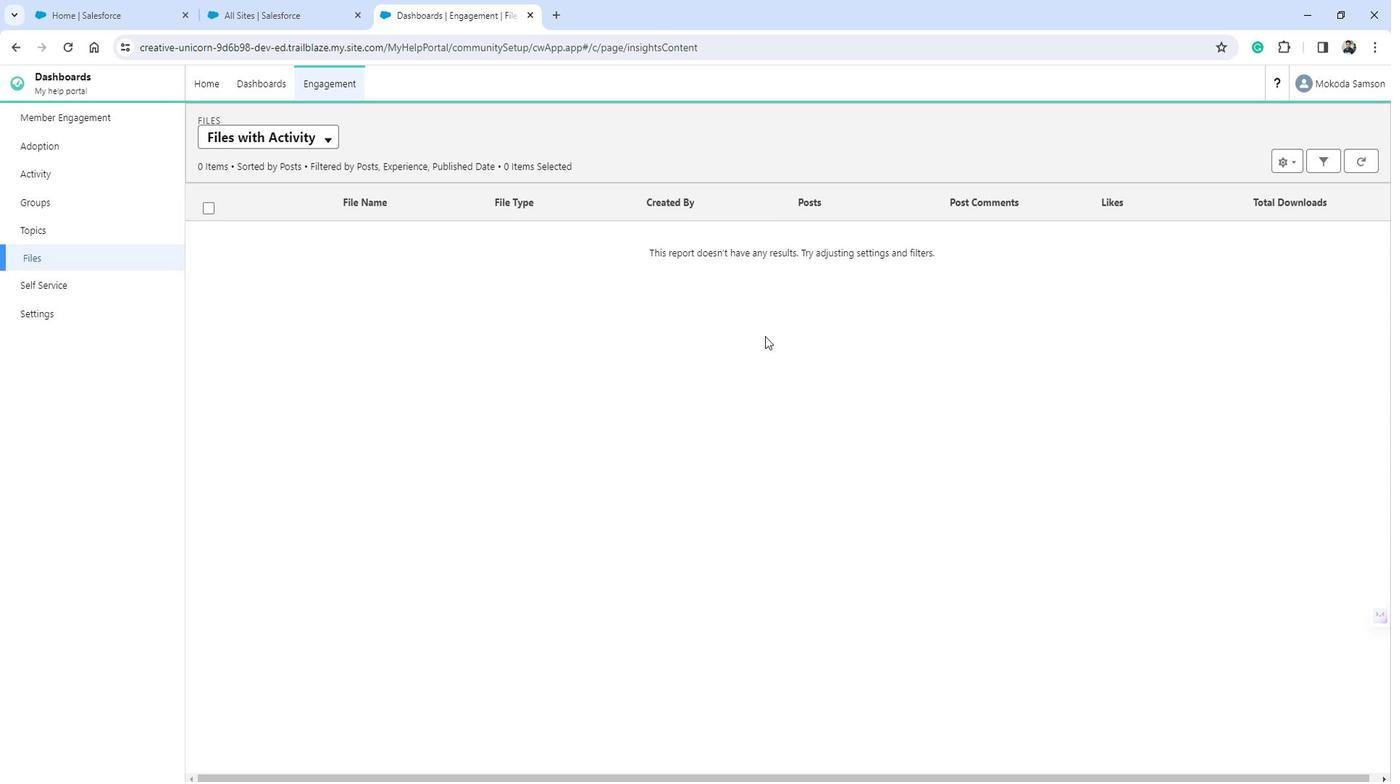 
